 Task: Strategic Innovation Hackathon: Lead a strategic innovation hackathon, challenging teams to develop innovative strategies for market penetration, growth, and differentiation. Location: Strategic Innovation Hackathon Space. Time: 9:00 AM - 7:00 PM.
Action: Mouse moved to (93, 105)
Screenshot: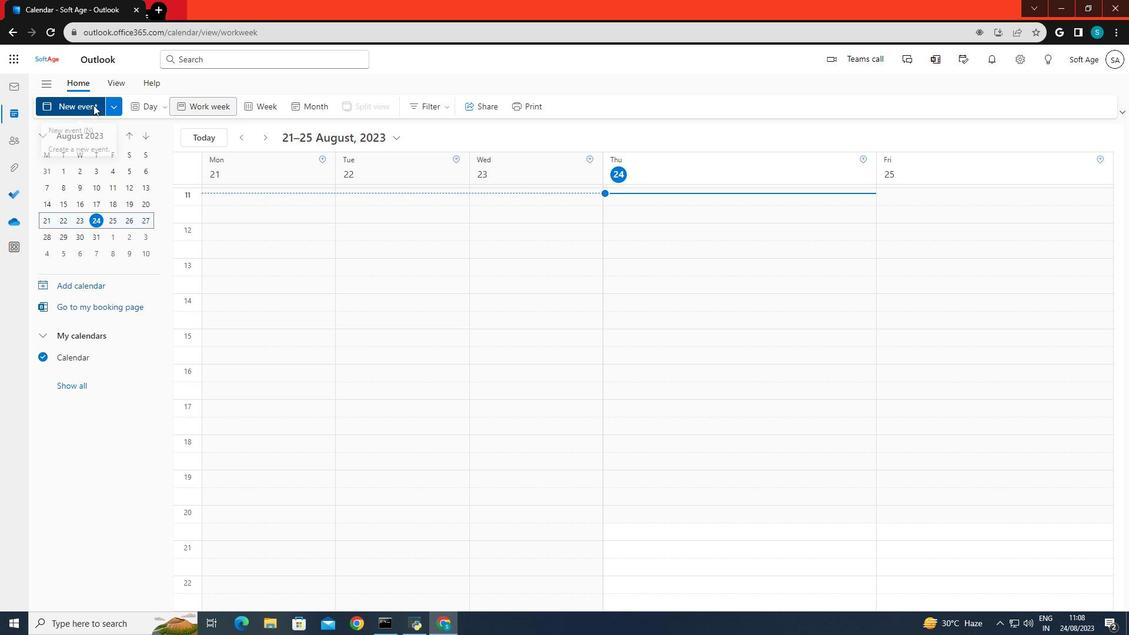 
Action: Mouse pressed left at (93, 105)
Screenshot: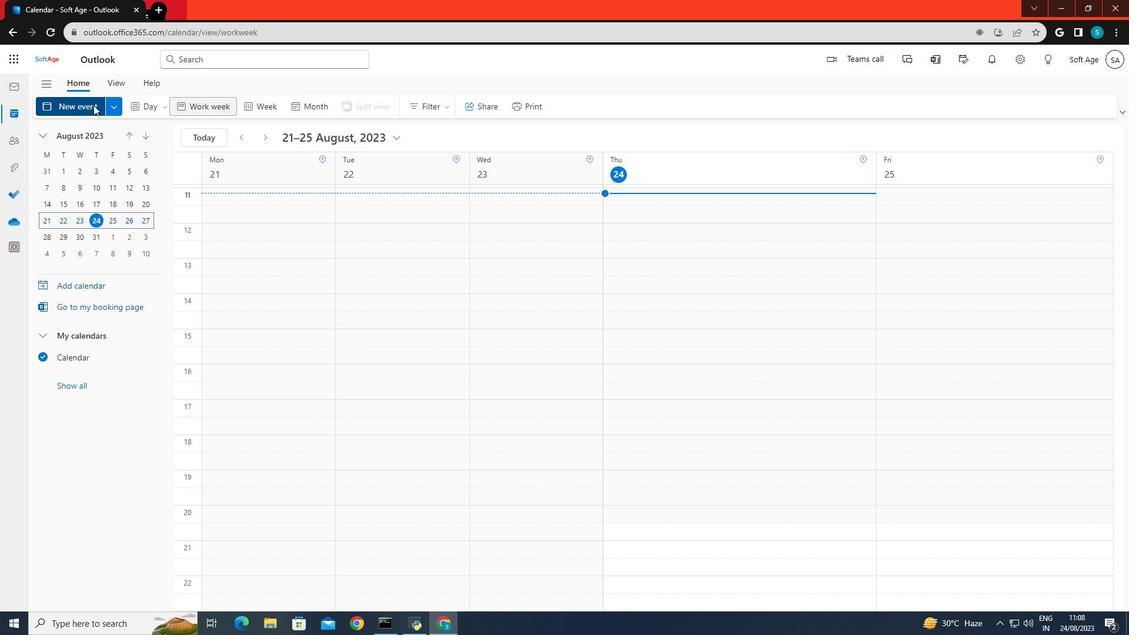 
Action: Mouse moved to (285, 178)
Screenshot: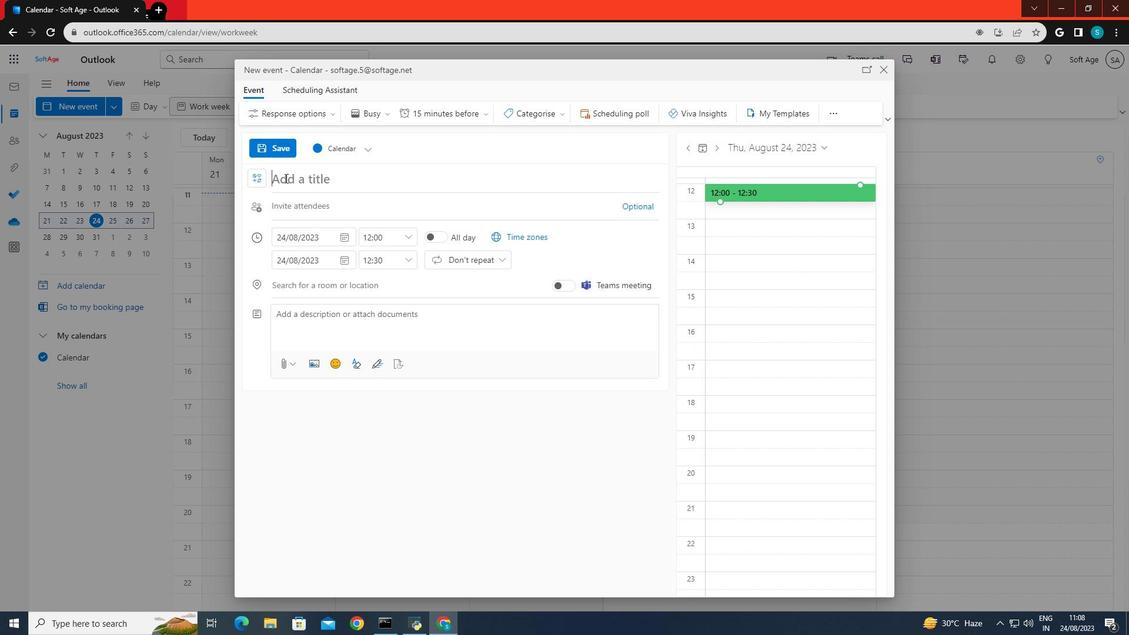 
Action: Mouse pressed left at (285, 178)
Screenshot: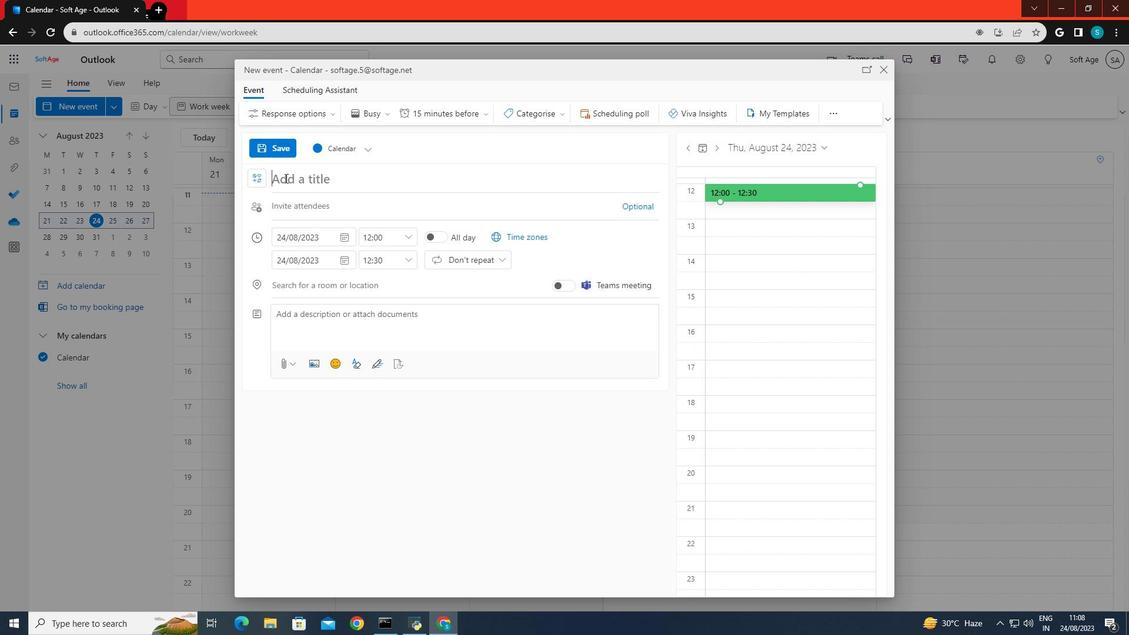 
Action: Key pressed <Key.caps_lock>S<Key.caps_lock>trategic<Key.space><Key.caps_lock>I<Key.caps_lock>nnovation<Key.space><Key.caps_lock>H<Key.caps_lock>ackathon
Screenshot: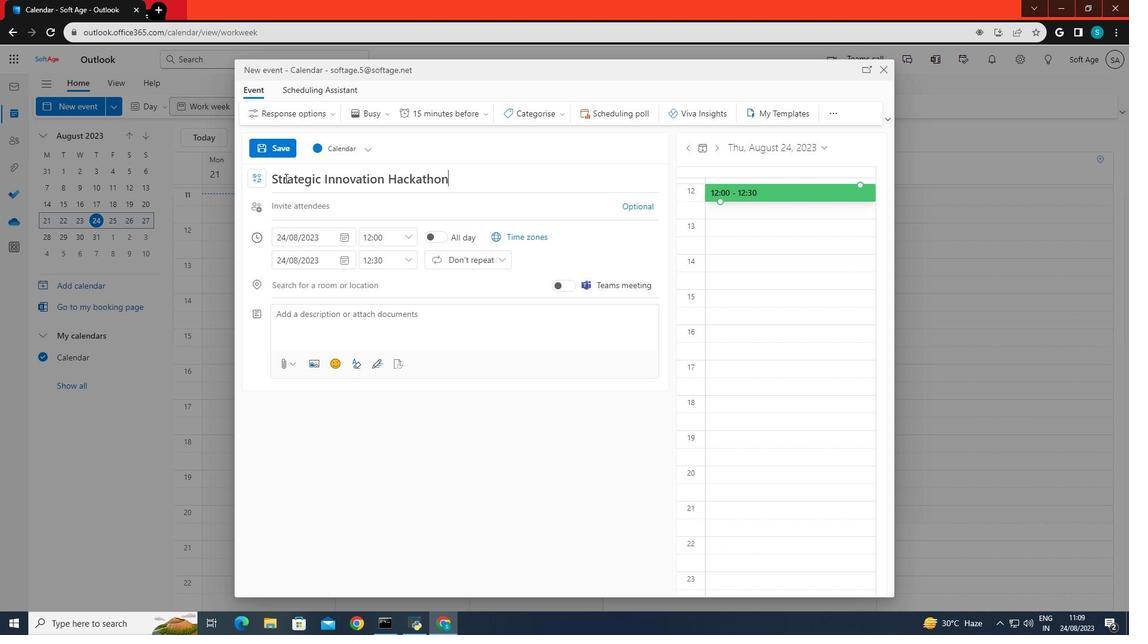 
Action: Mouse moved to (300, 320)
Screenshot: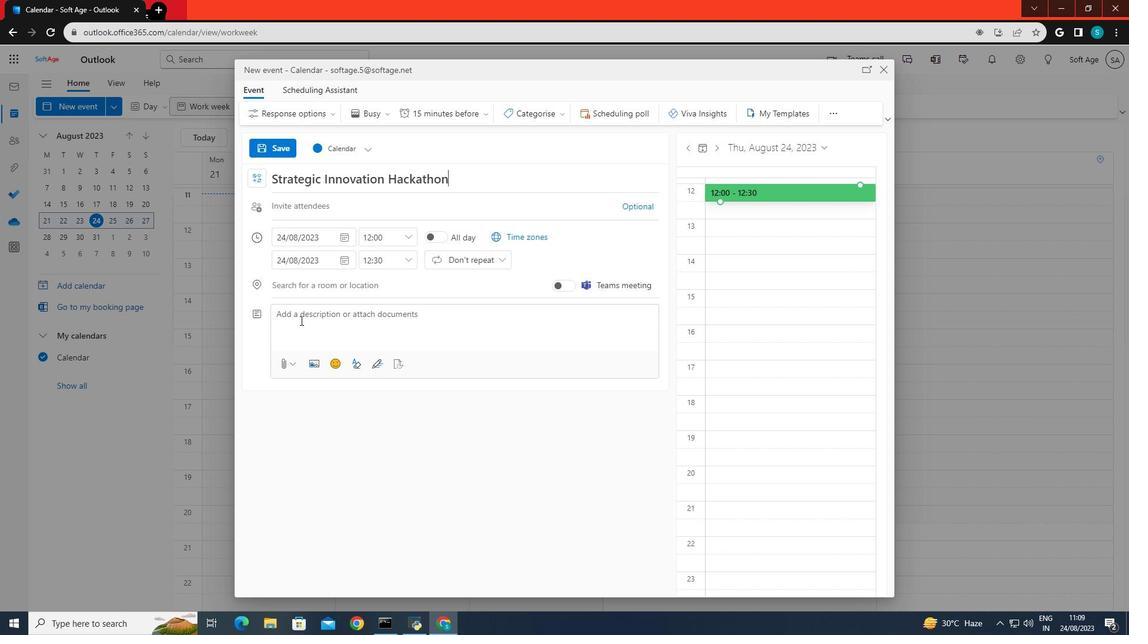 
Action: Mouse pressed left at (300, 320)
Screenshot: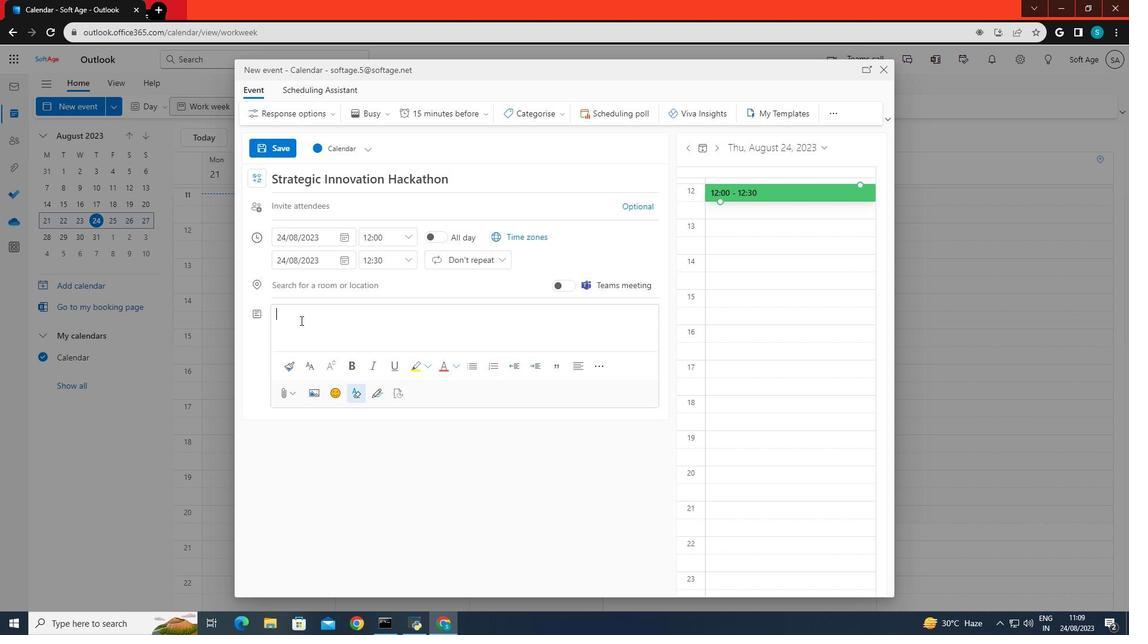 
Action: Key pressed <Key.caps_lock>LEA<Key.backspace><Key.backspace>EA<Key.backspace><Key.backspace><Key.caps_lock>ead<Key.space>a<Key.space>strategic<Key.space>innovation<Key.space>hackathon,<Key.space>challeninh<Key.backspace>g<Key.backspace><Key.backspace><Key.backspace><Key.backspace>nging<Key.space>teams<Key.space>to<Key.space><Key.space><Key.backspace><Key.backspace><Key.space>develop<Key.space>innovative<Key.space>strategies<Key.space>fo<Key.space>r<Key.backspace>r<Key.backspace><Key.backspace>r<Key.space>market<Key.space>pener<Key.backspace>tration,<Key.space>growth,<Key.space>and<Key.space>differentiation.
Screenshot: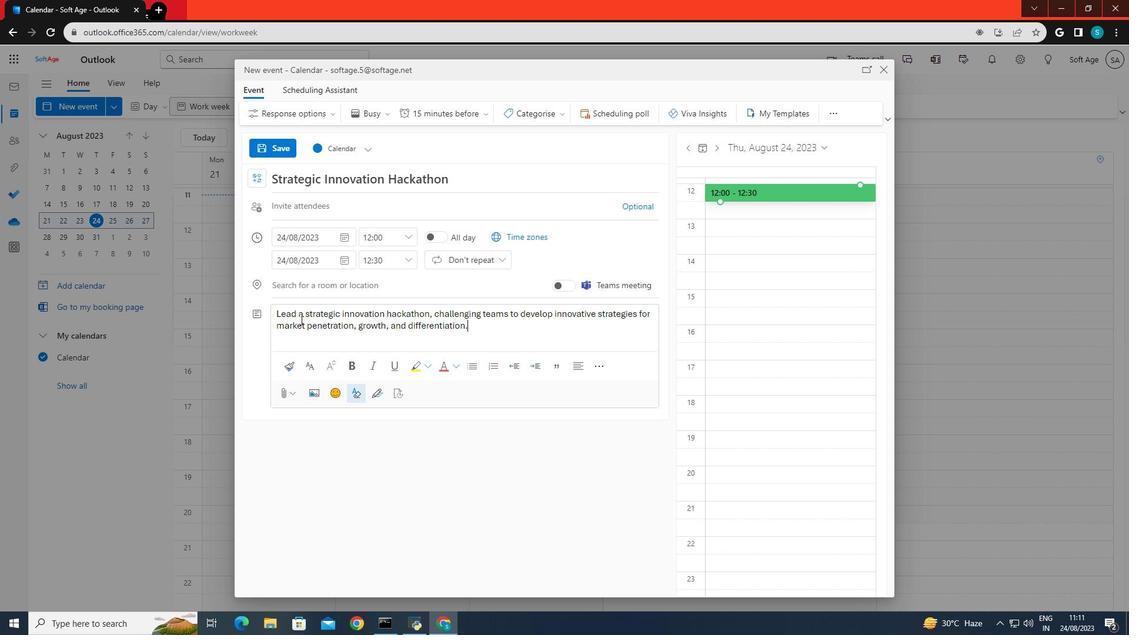 
Action: Mouse moved to (331, 285)
Screenshot: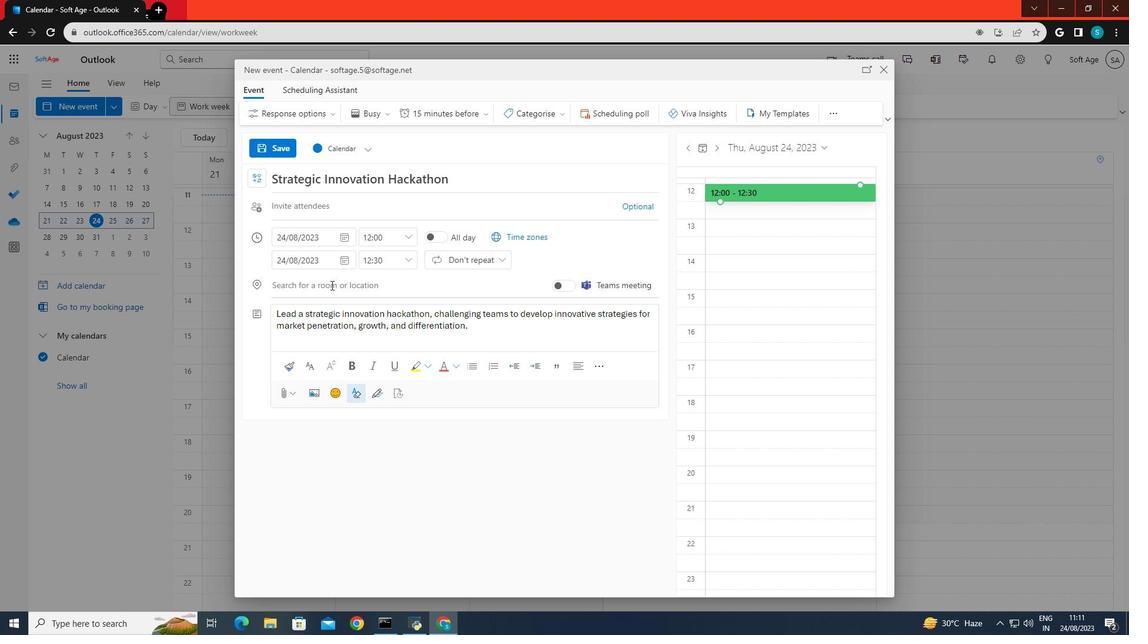 
Action: Mouse pressed left at (331, 285)
Screenshot: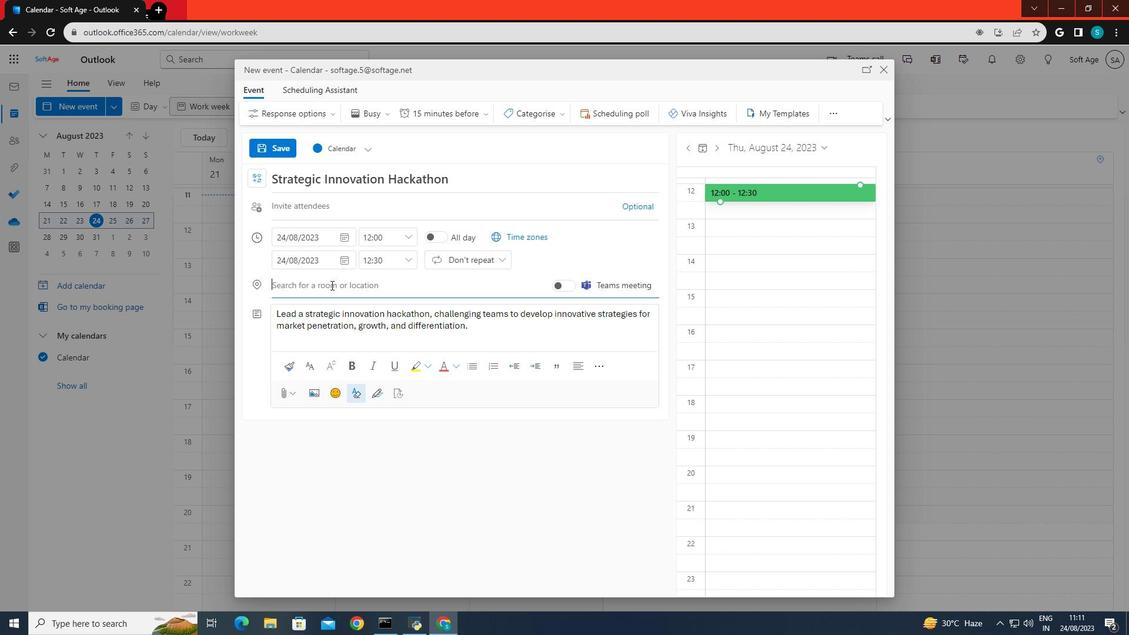 
Action: Key pressed <Key.caps_lock>S<Key.caps_lock>trategic<Key.space><Key.caps_lock>I<Key.caps_lock>nnovation<Key.space><Key.caps_lock>H<Key.caps_lock>ackathon<Key.space><Key.caps_lock>S<Key.caps_lock>panc<Key.backspace><Key.backspace>ce
Screenshot: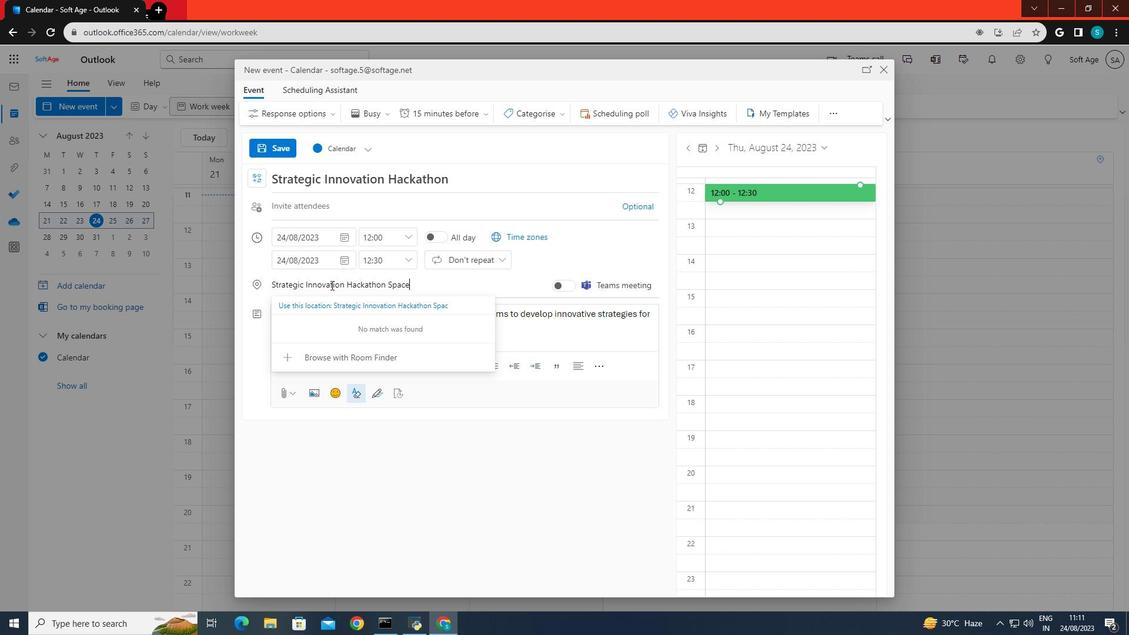 
Action: Mouse moved to (372, 457)
Screenshot: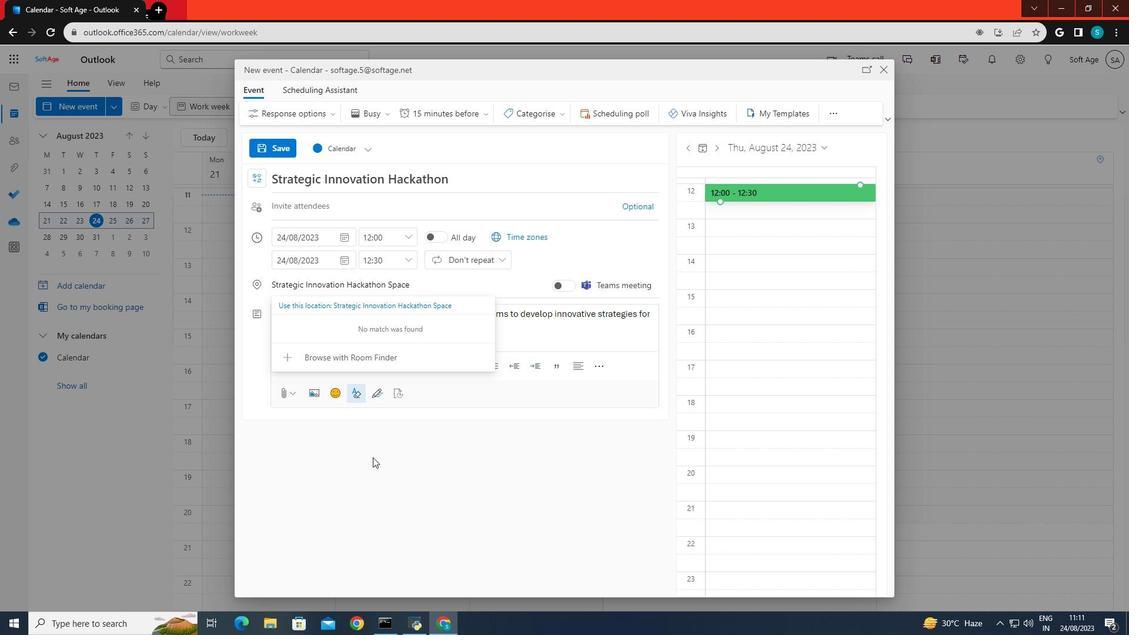 
Action: Mouse pressed left at (372, 457)
Screenshot: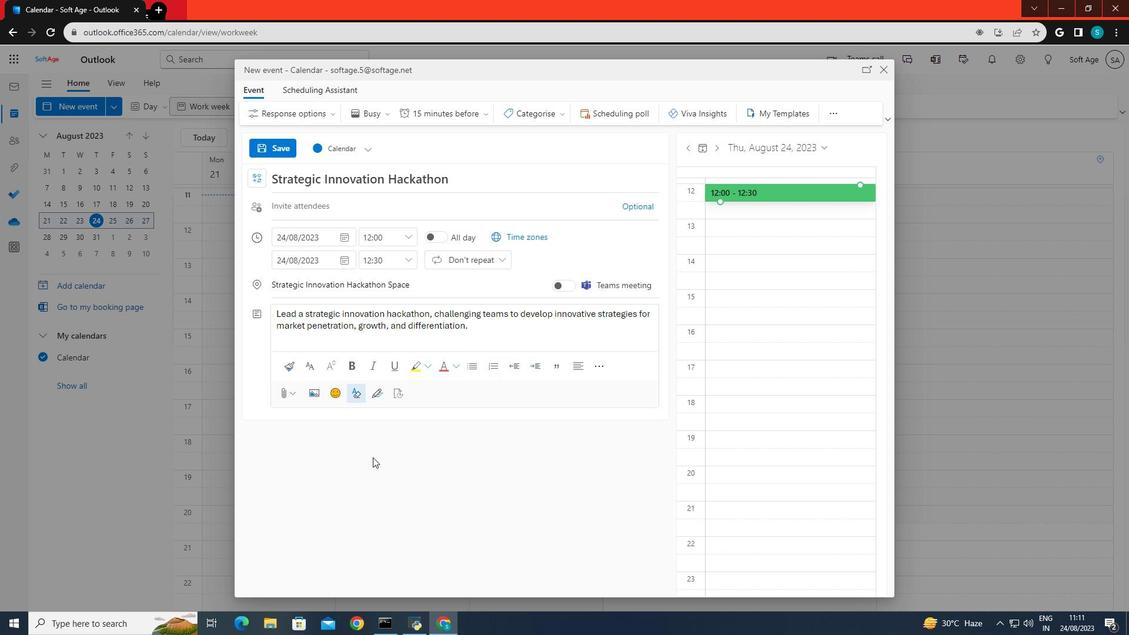 
Action: Mouse moved to (409, 236)
Screenshot: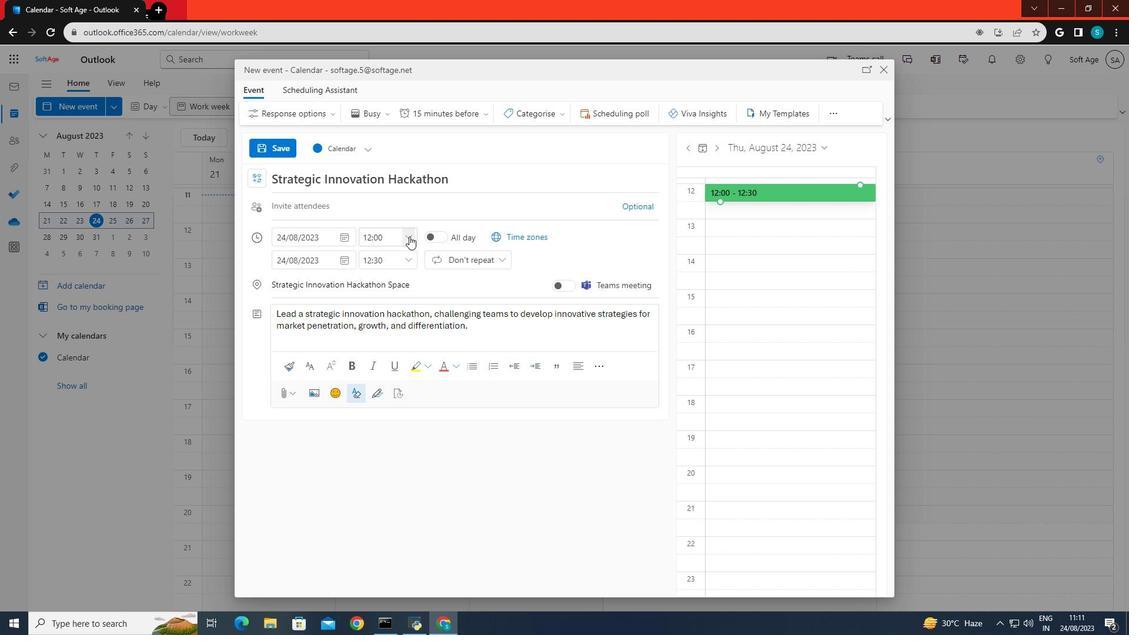 
Action: Mouse pressed left at (409, 236)
Screenshot: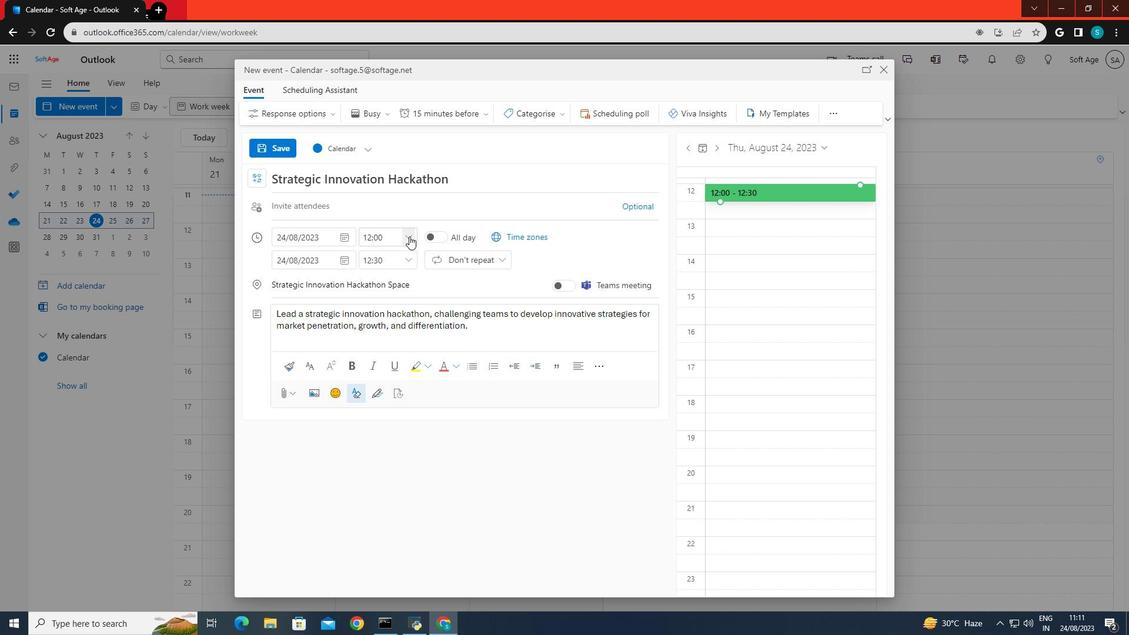 
Action: Mouse moved to (394, 325)
Screenshot: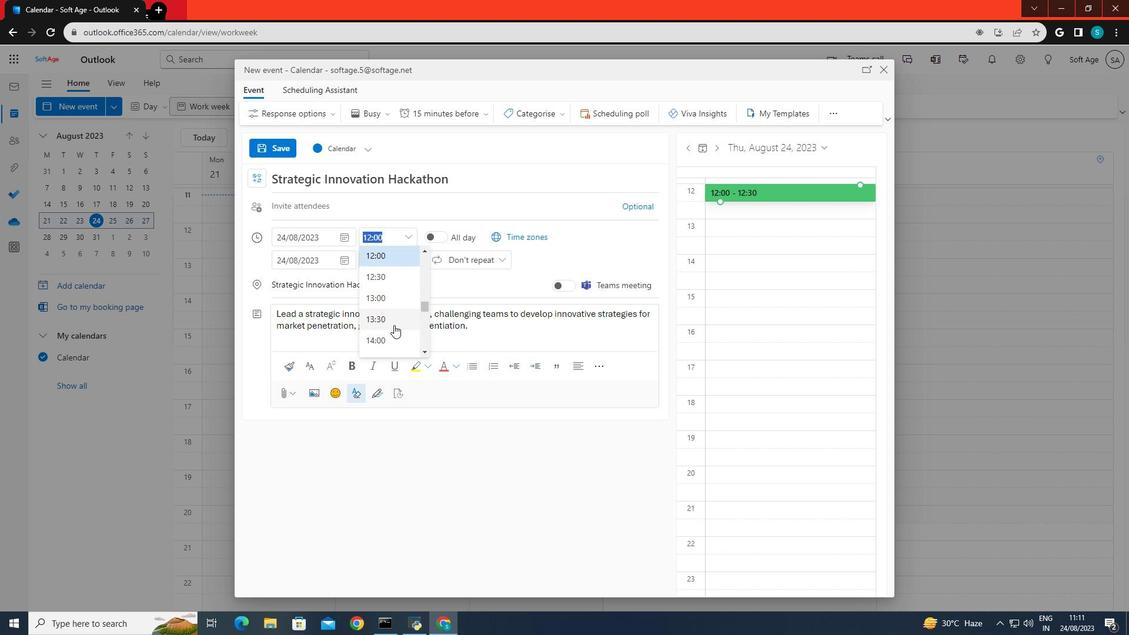 
Action: Mouse scrolled (394, 325) with delta (0, 0)
Screenshot: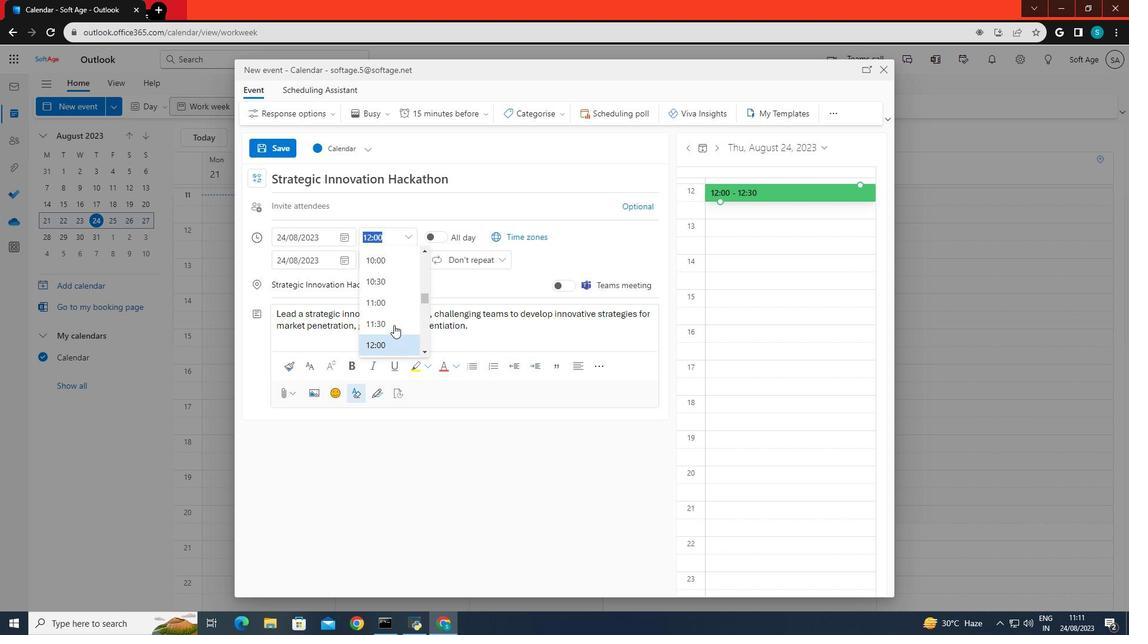 
Action: Mouse scrolled (394, 325) with delta (0, 0)
Screenshot: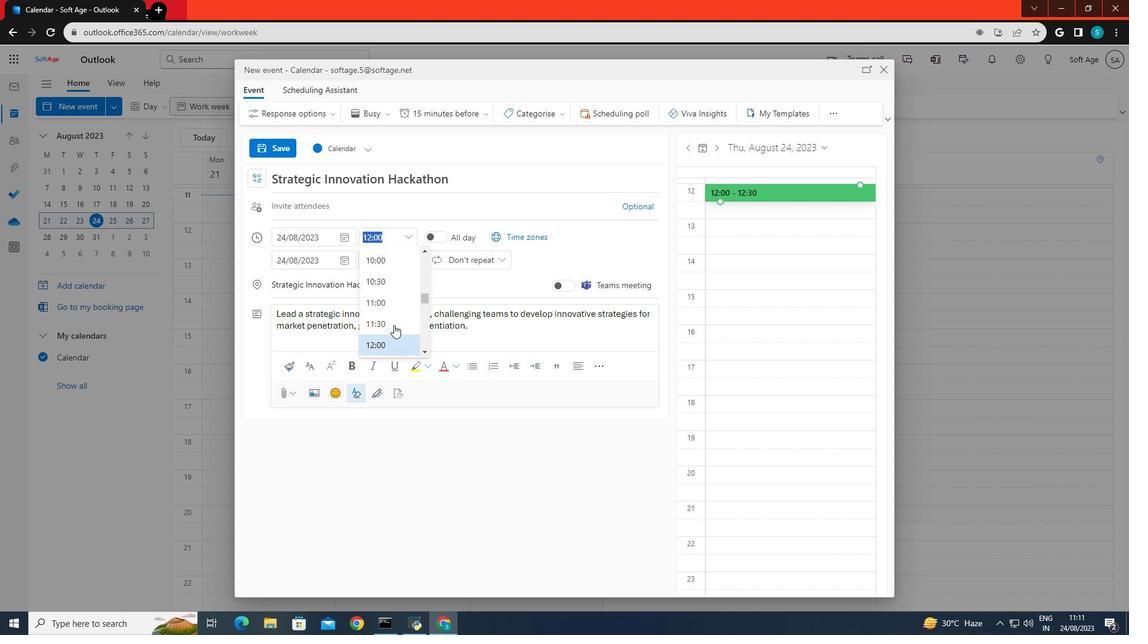 
Action: Mouse scrolled (394, 325) with delta (0, 0)
Screenshot: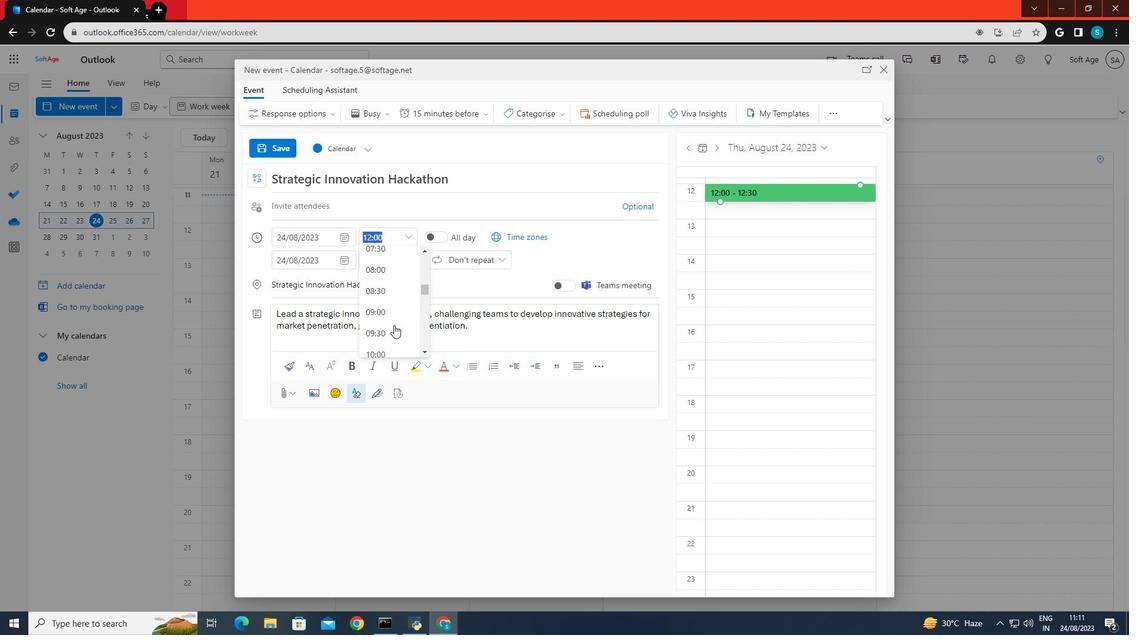 
Action: Mouse scrolled (394, 325) with delta (0, 0)
Screenshot: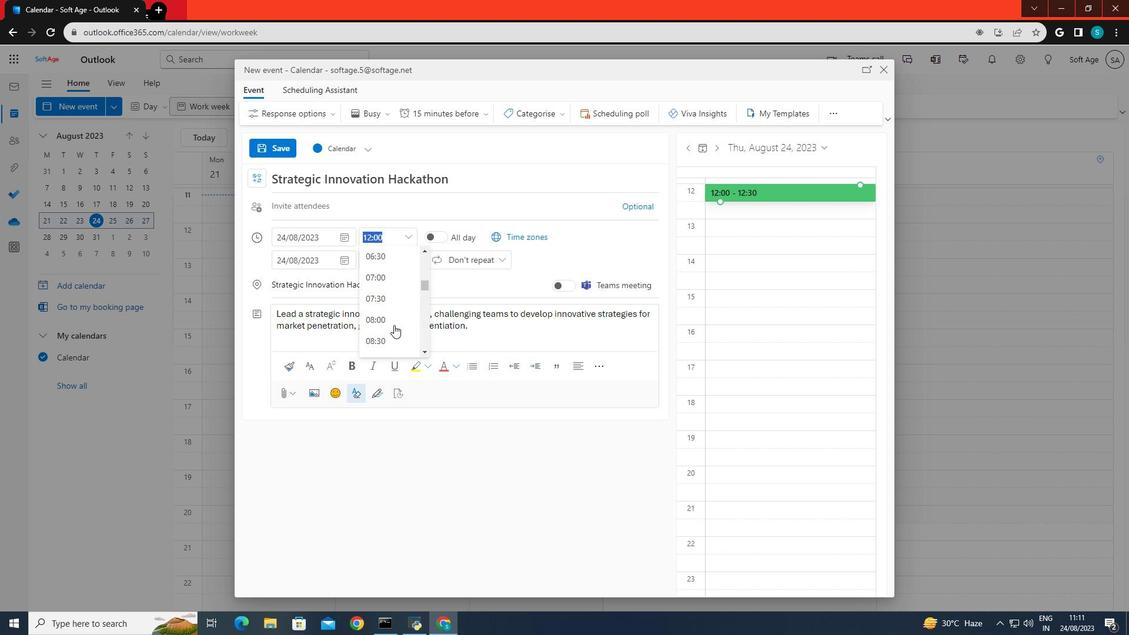 
Action: Mouse moved to (392, 324)
Screenshot: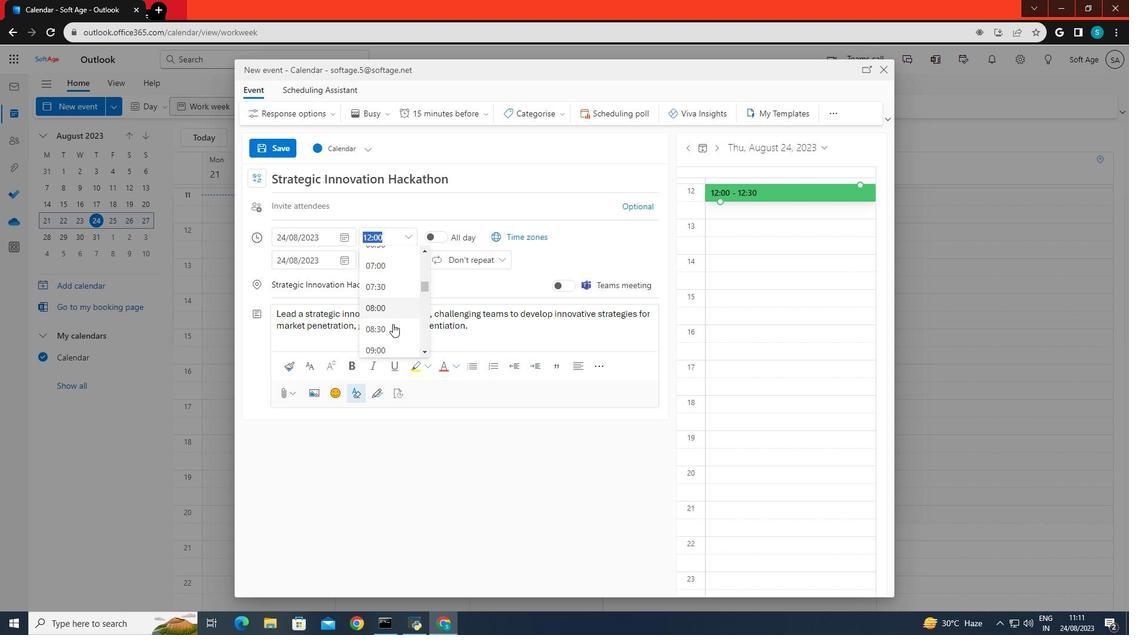 
Action: Mouse scrolled (392, 323) with delta (0, 0)
Screenshot: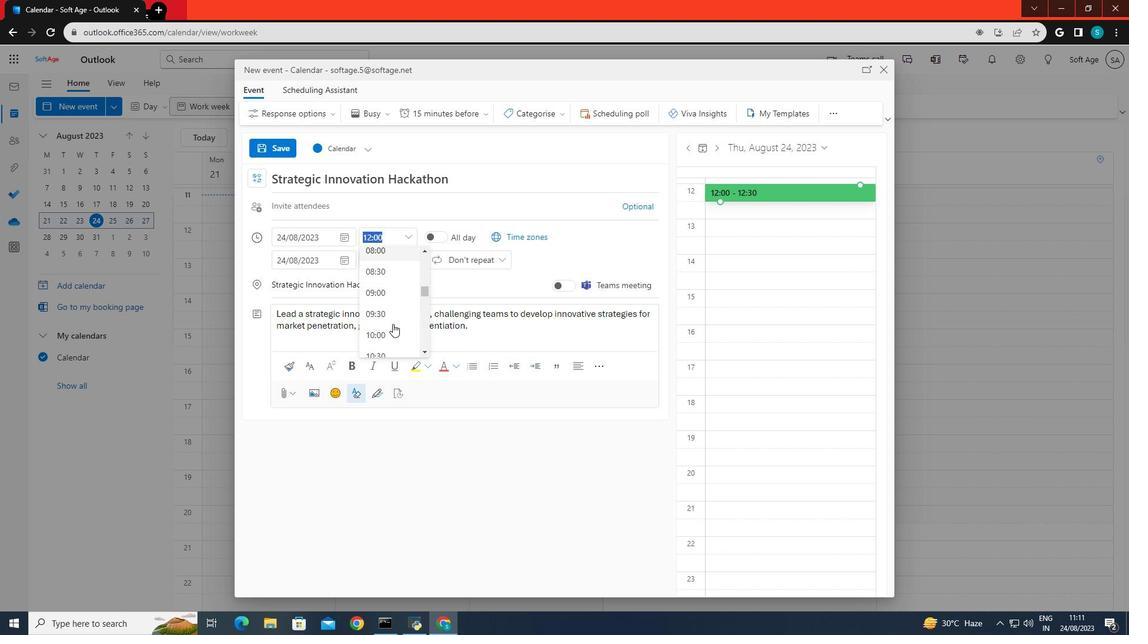 
Action: Mouse scrolled (392, 323) with delta (0, 0)
Screenshot: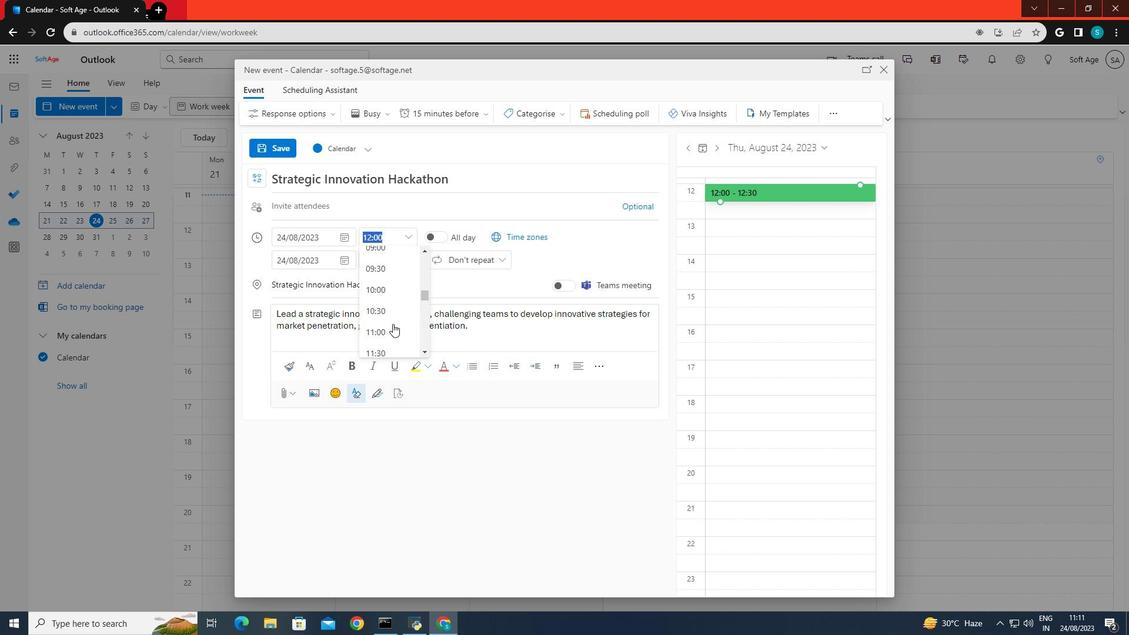 
Action: Mouse moved to (382, 251)
Screenshot: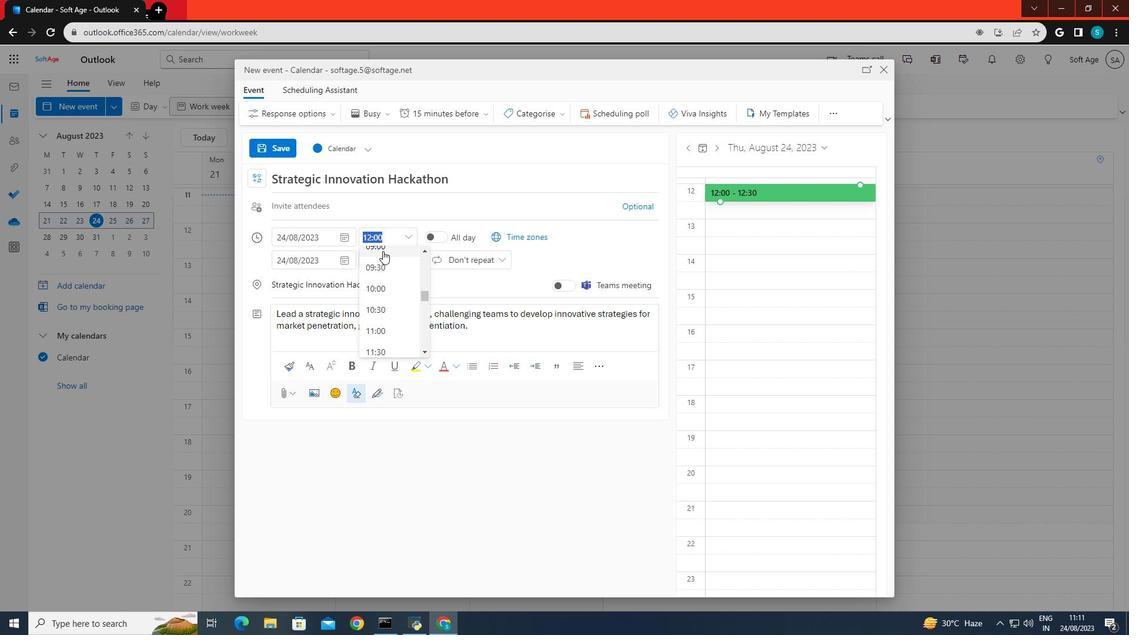 
Action: Mouse pressed left at (382, 251)
Screenshot: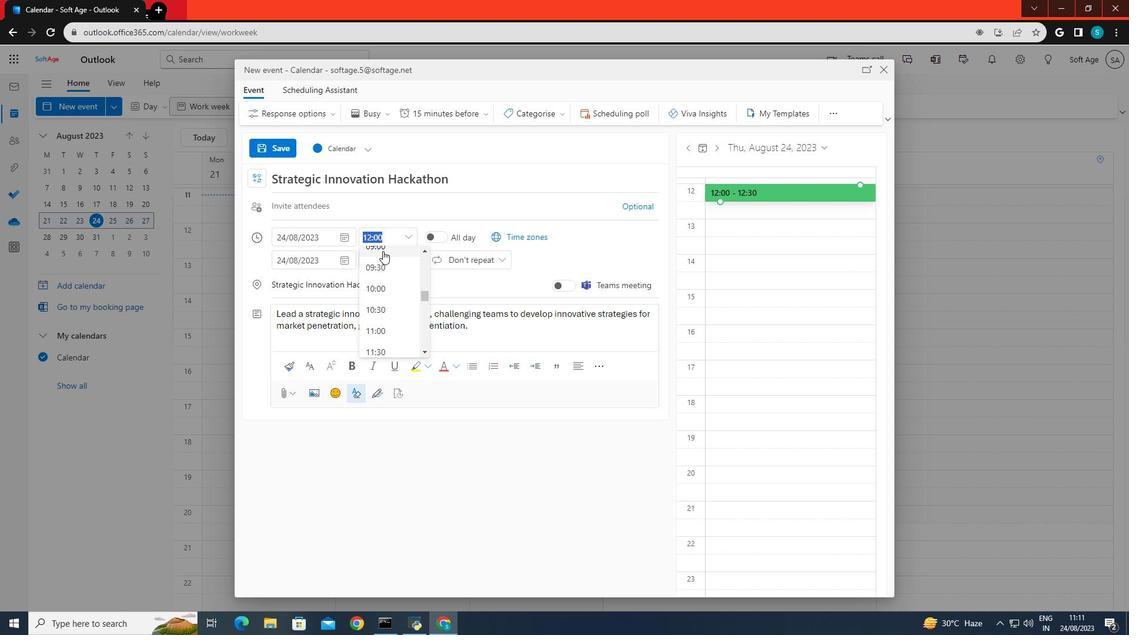 
Action: Mouse moved to (409, 261)
Screenshot: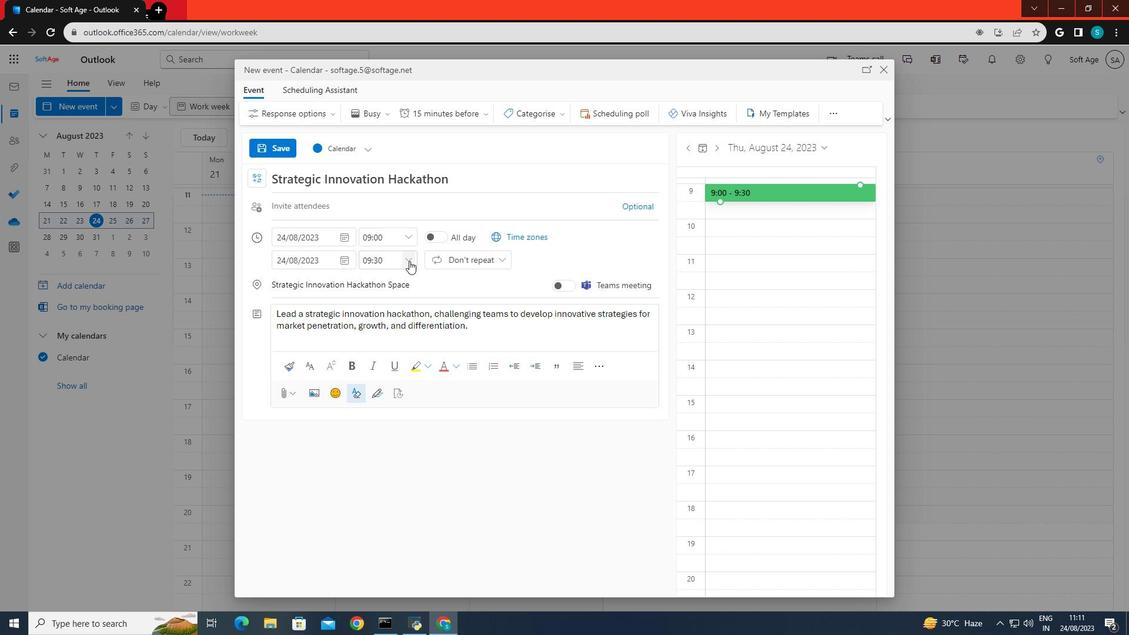 
Action: Mouse pressed left at (409, 261)
Screenshot: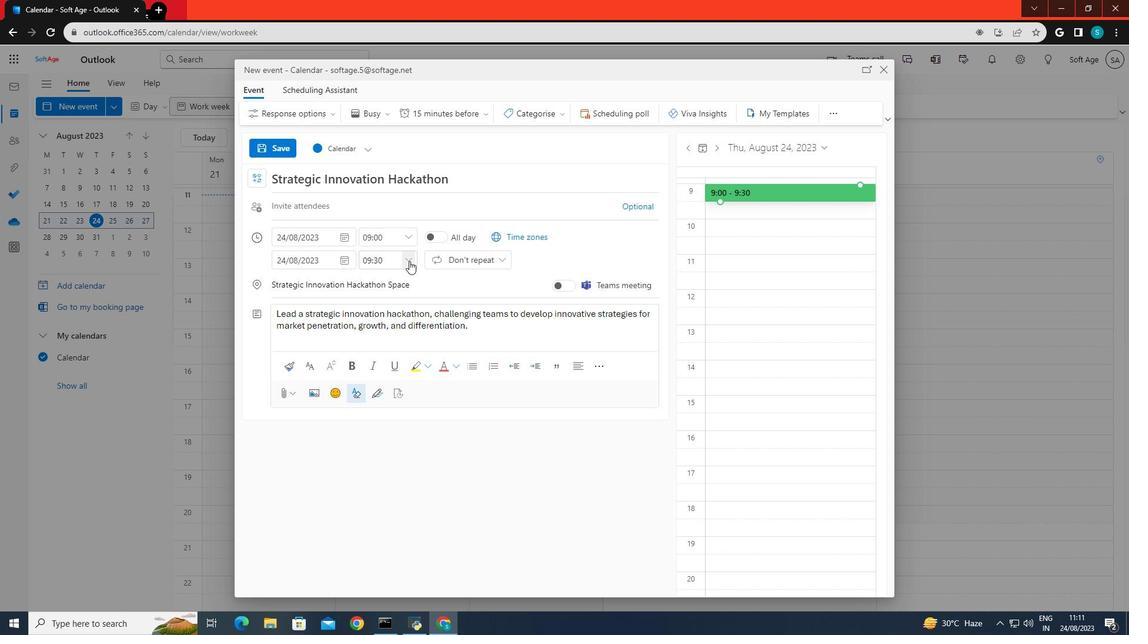 
Action: Mouse moved to (392, 328)
Screenshot: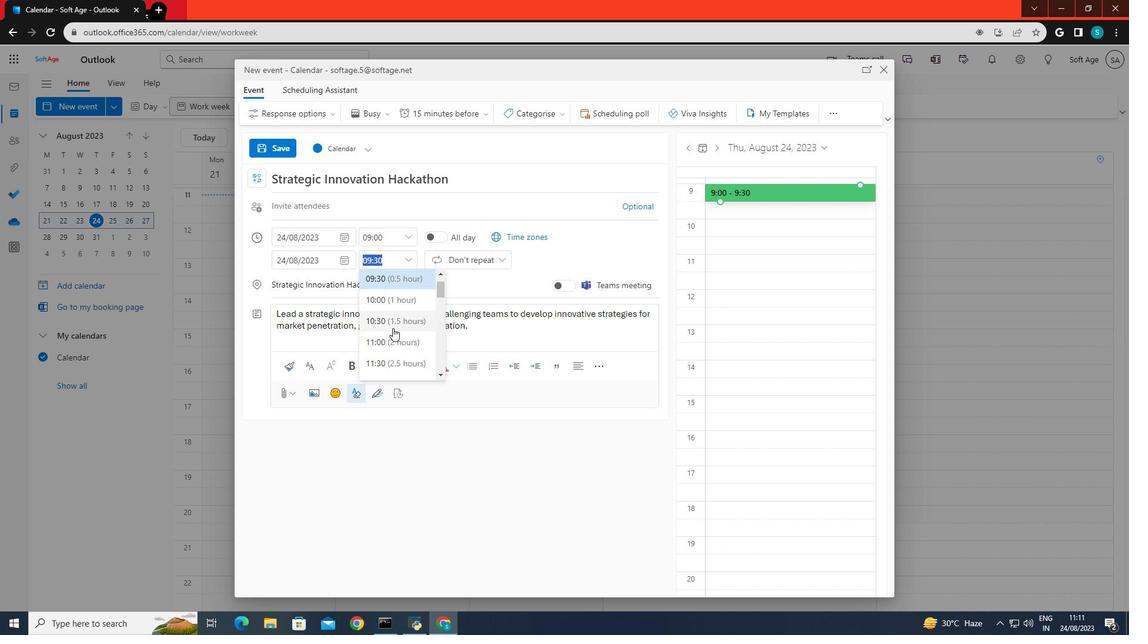 
Action: Mouse scrolled (392, 327) with delta (0, 0)
Screenshot: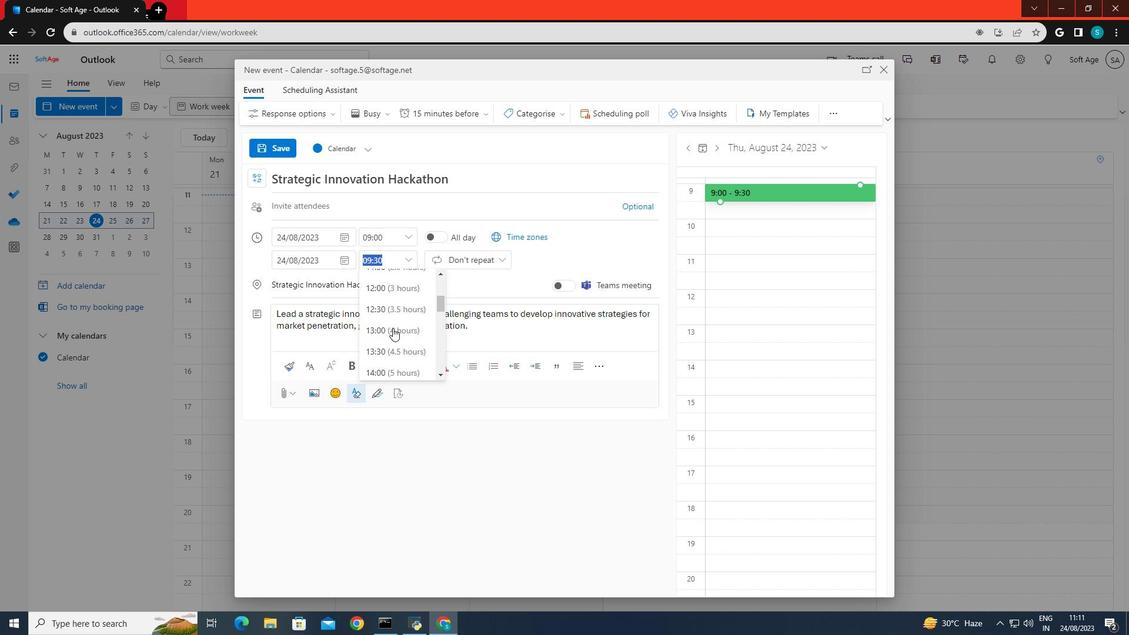 
Action: Mouse scrolled (392, 327) with delta (0, 0)
Screenshot: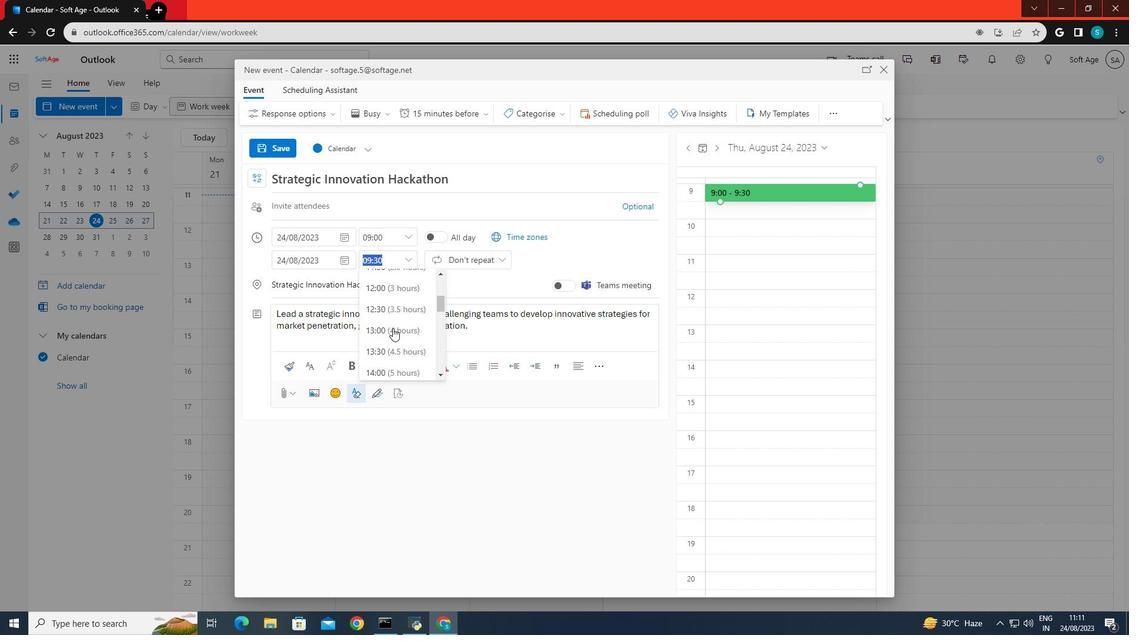 
Action: Mouse scrolled (392, 327) with delta (0, 0)
Screenshot: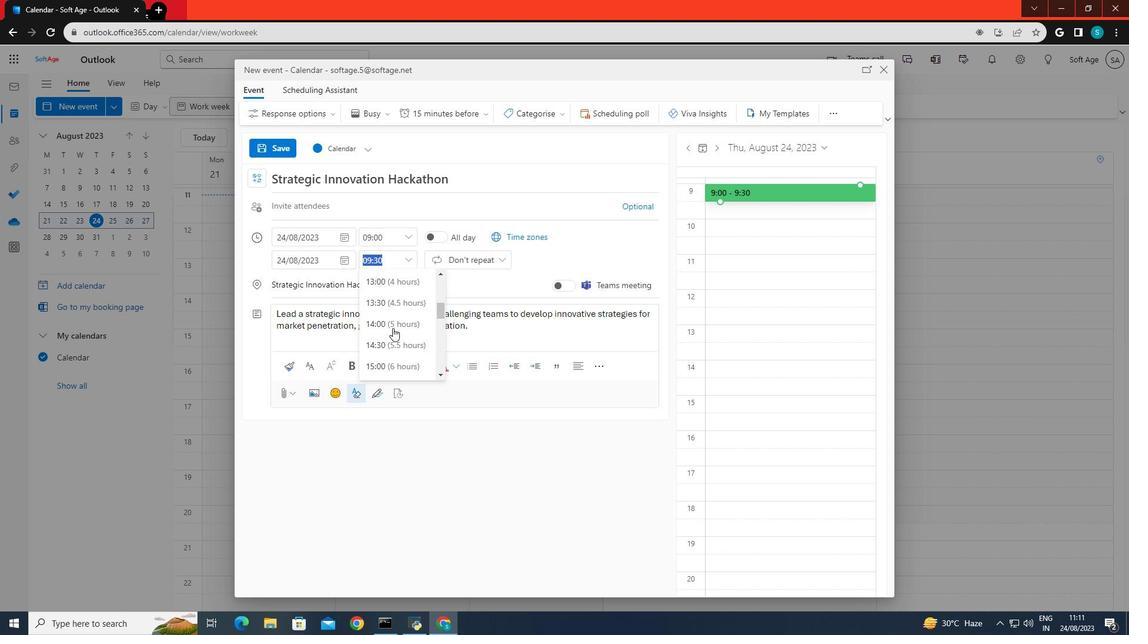 
Action: Mouse scrolled (392, 327) with delta (0, 0)
Screenshot: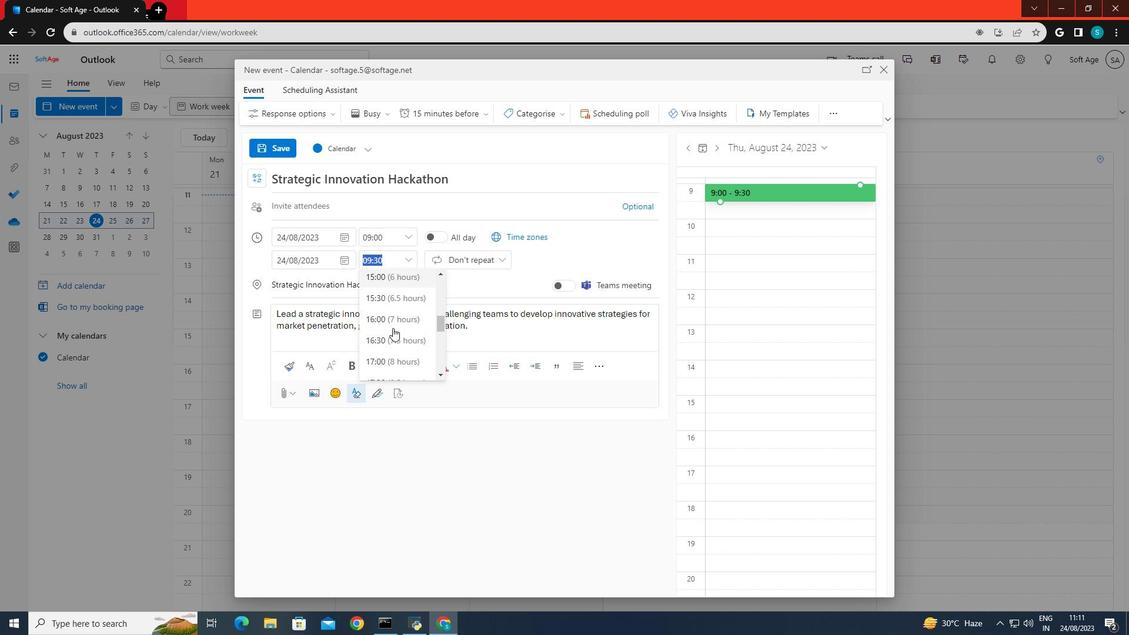 
Action: Mouse scrolled (392, 327) with delta (0, 0)
Screenshot: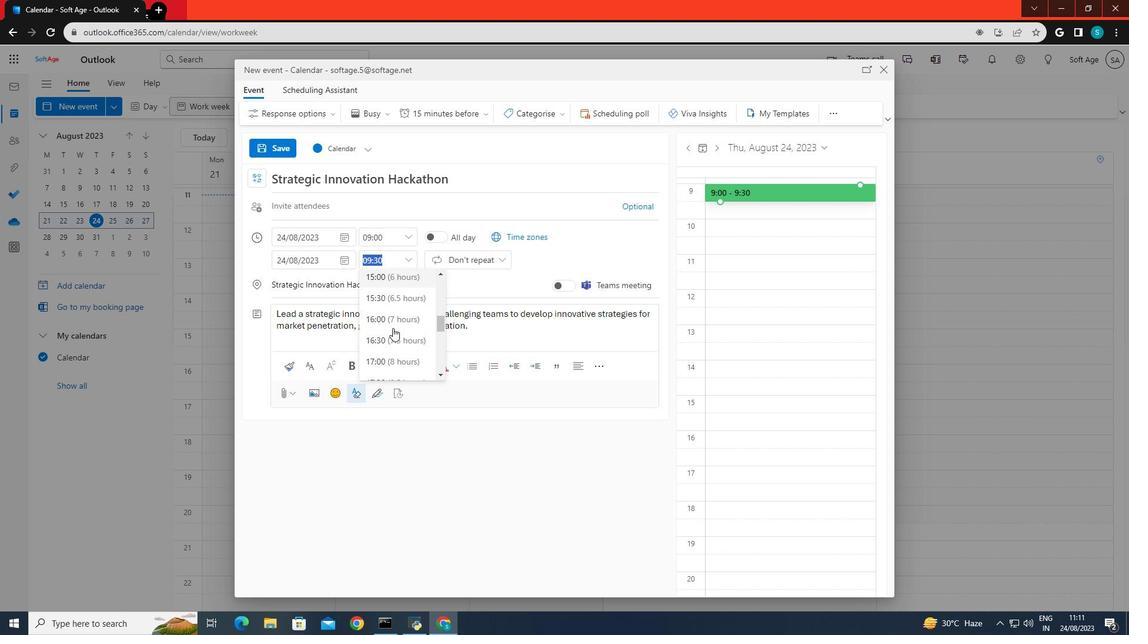 
Action: Mouse scrolled (392, 327) with delta (0, 0)
Screenshot: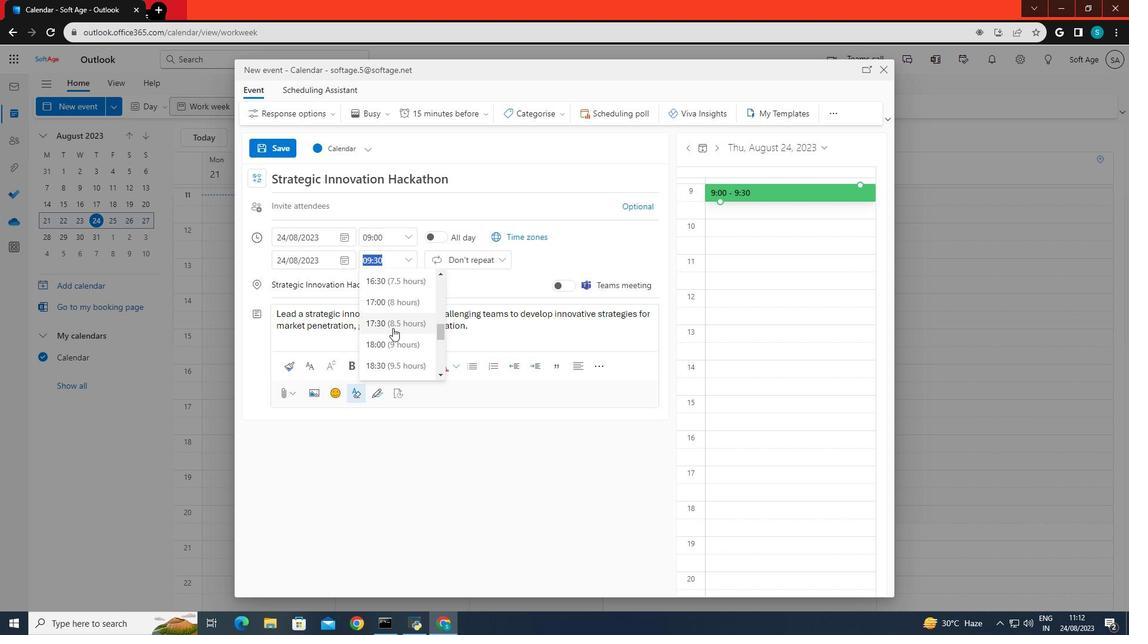 
Action: Mouse moved to (378, 329)
Screenshot: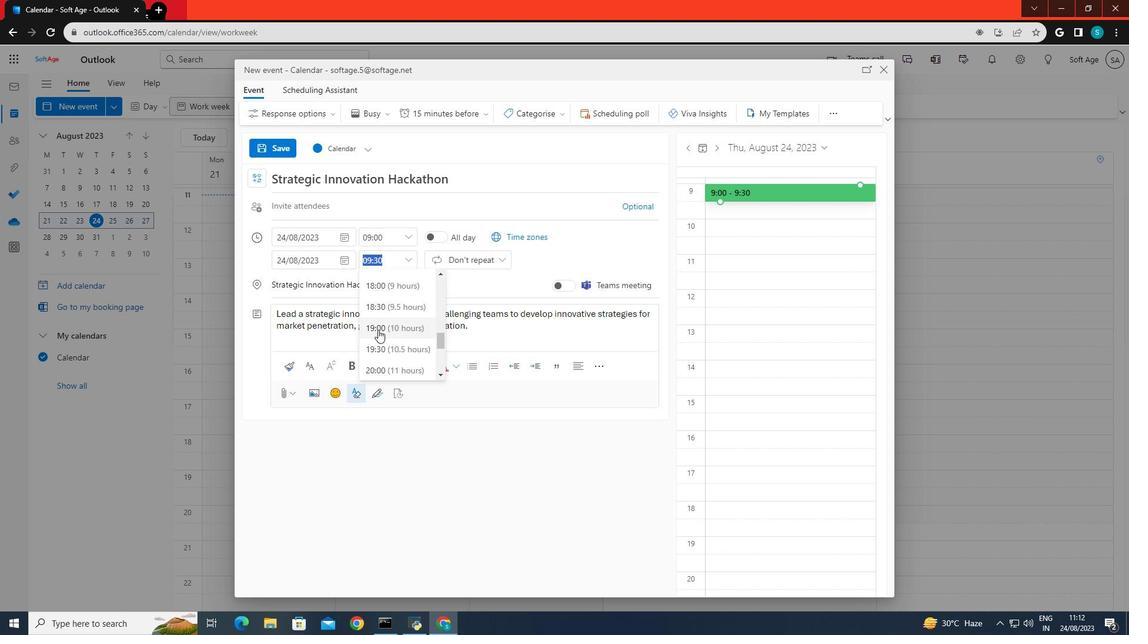 
Action: Mouse pressed left at (378, 329)
Screenshot: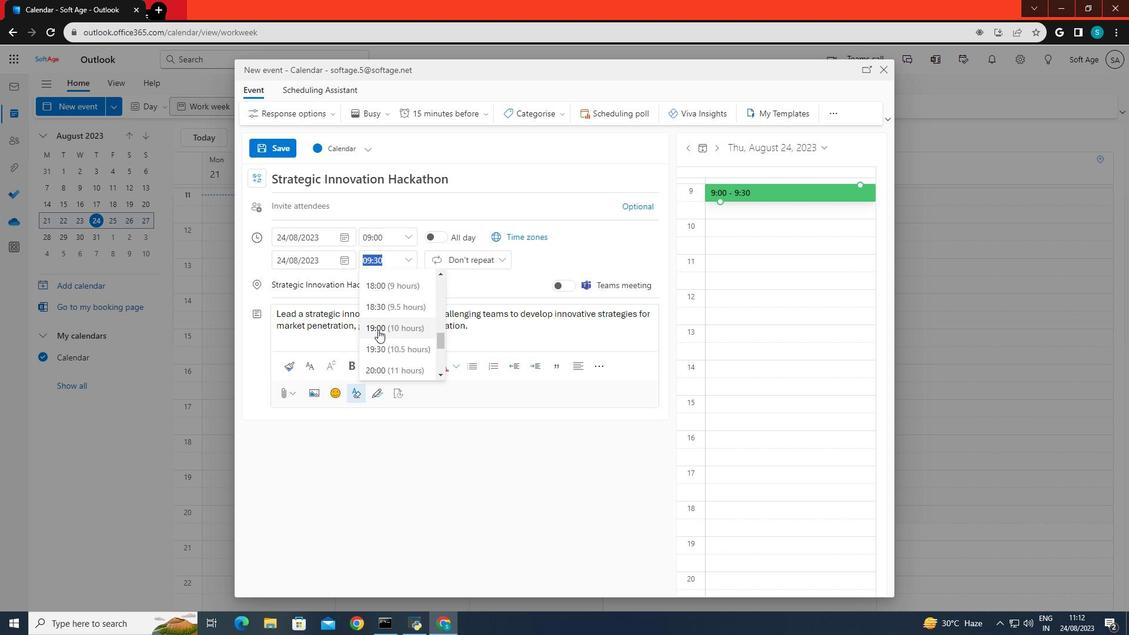 
Action: Mouse moved to (406, 457)
Screenshot: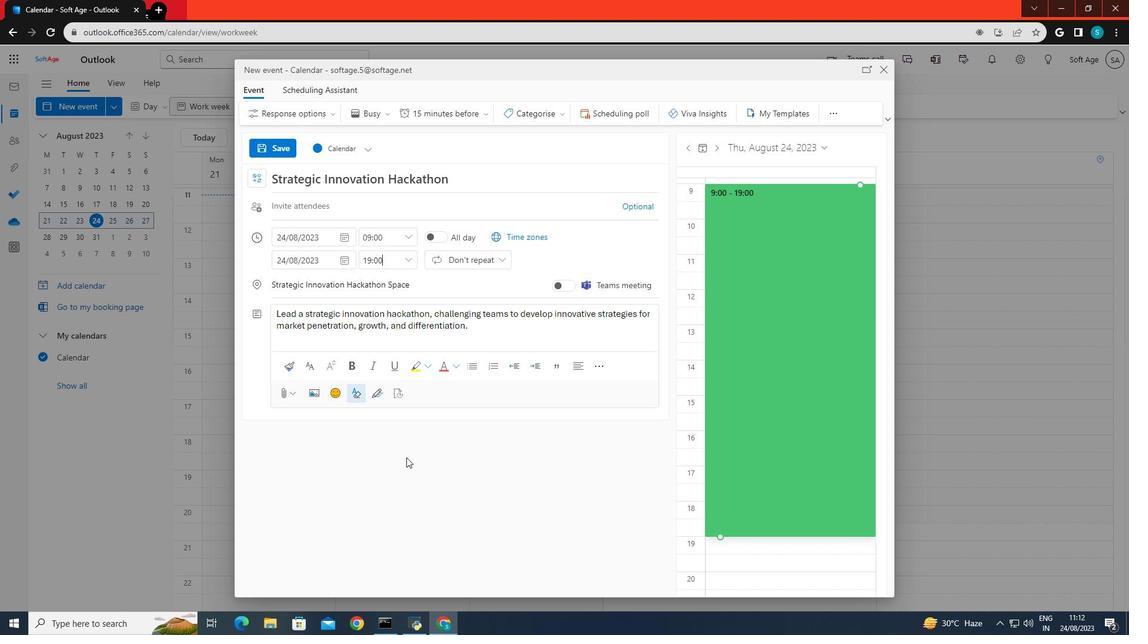 
Action: Mouse pressed left at (406, 457)
Screenshot: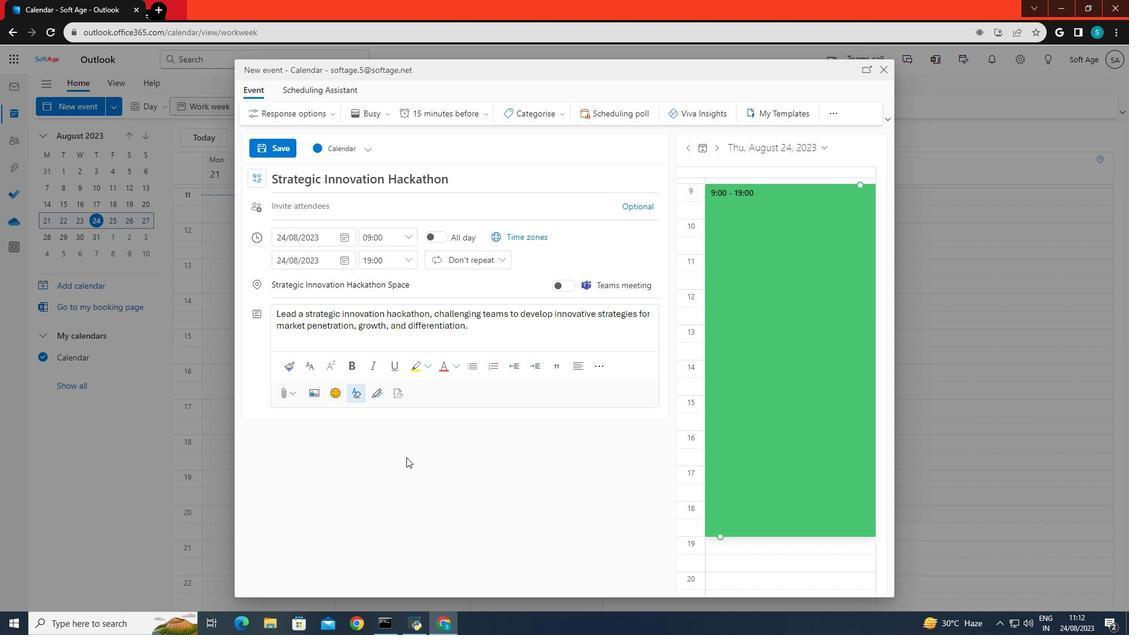 
Action: Mouse moved to (279, 145)
Screenshot: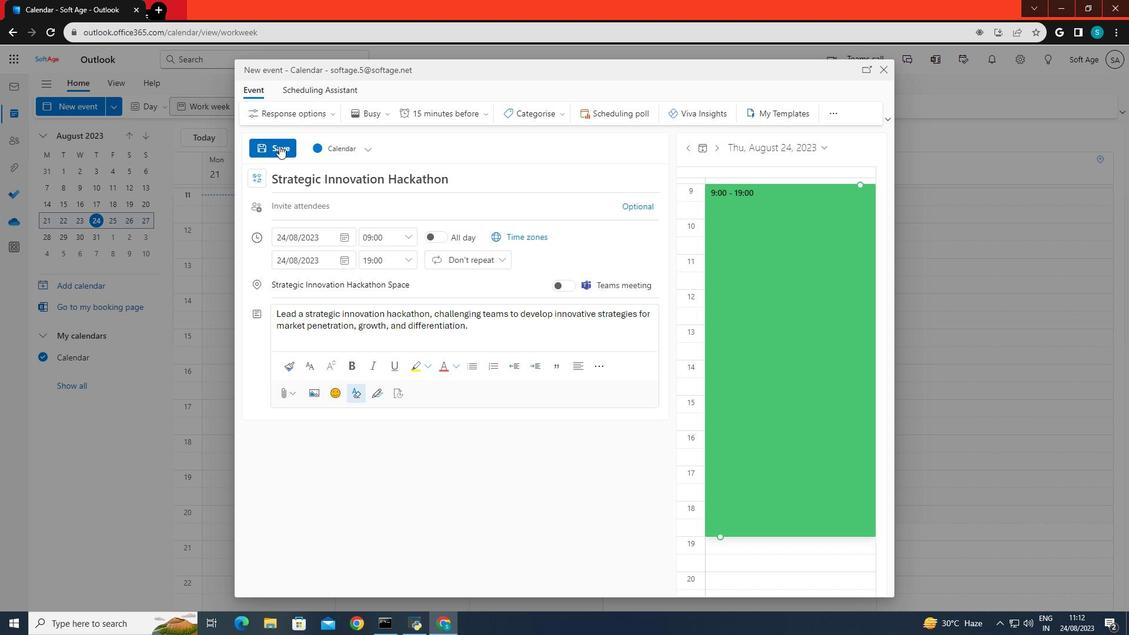 
Action: Mouse pressed left at (279, 145)
Screenshot: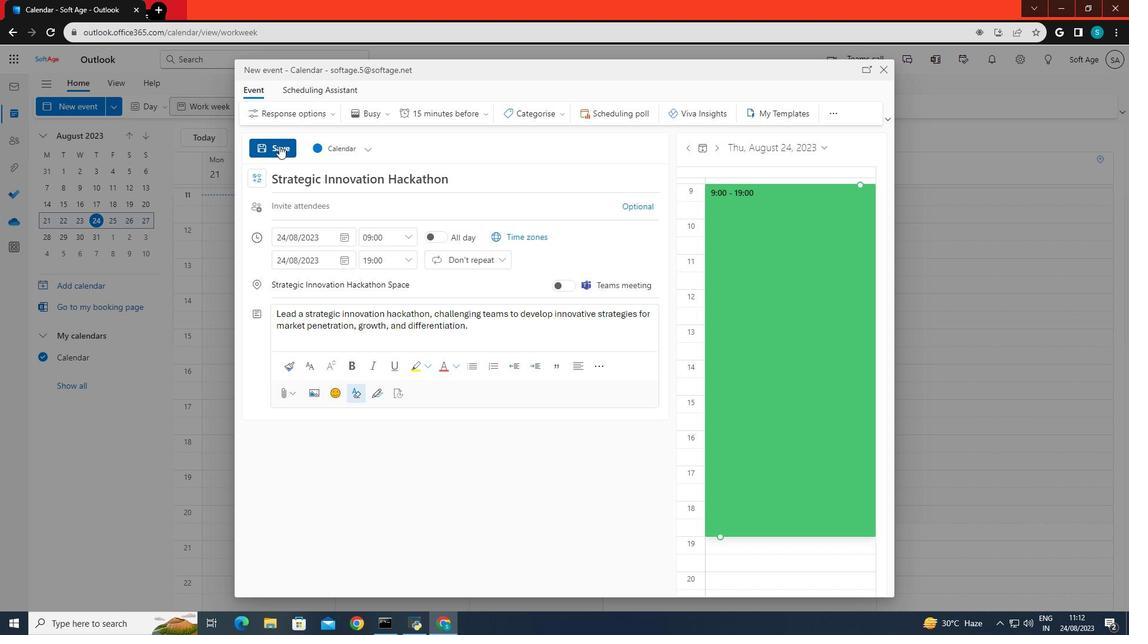 
Action: Mouse moved to (279, 169)
Screenshot: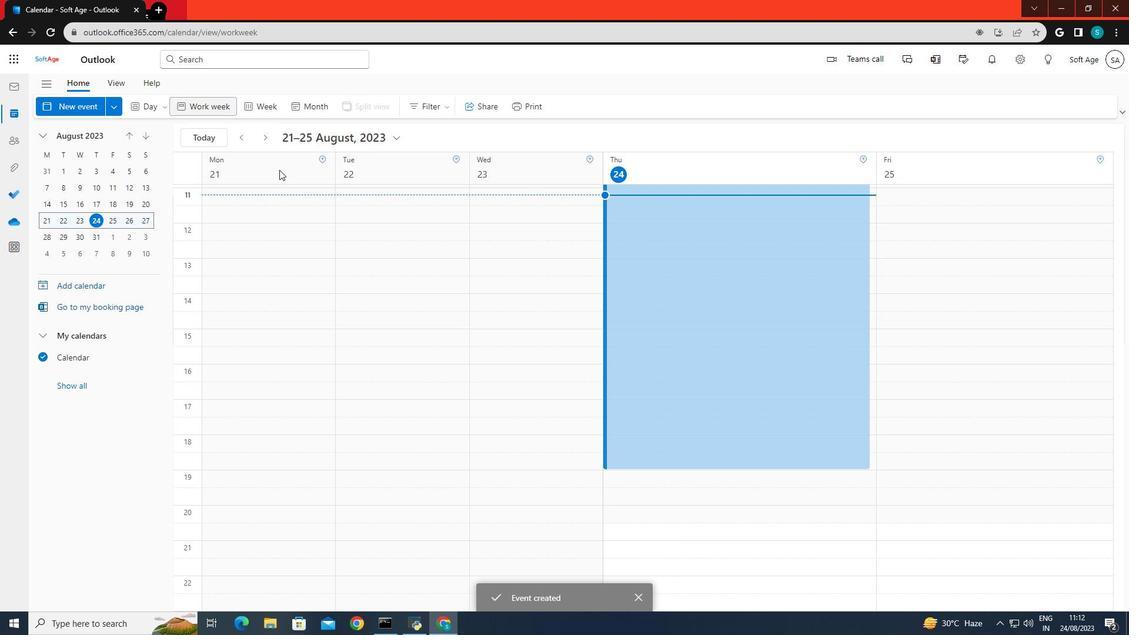 
